 Task: Go to the profile URL in the section and edit the contact info.
Action: Mouse moved to (655, 81)
Screenshot: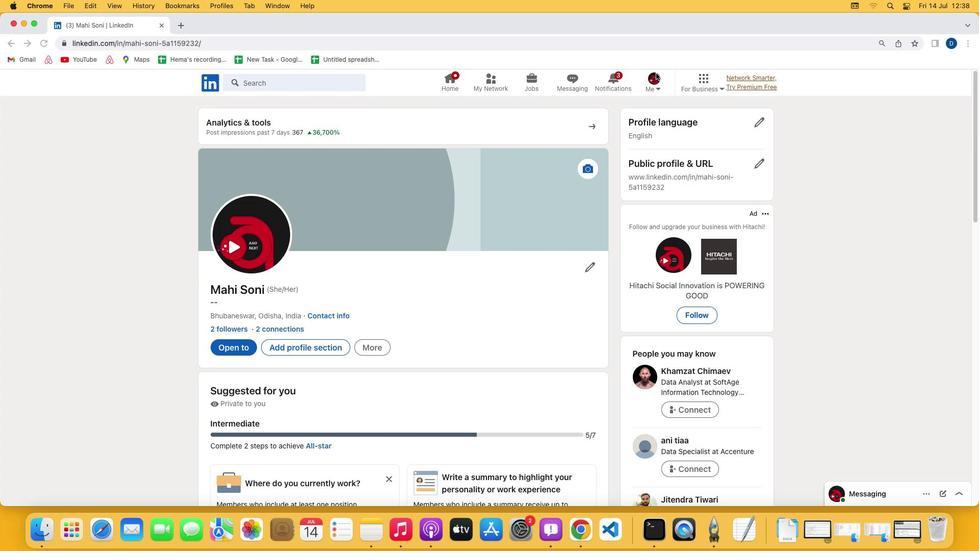 
Action: Mouse pressed left at (655, 81)
Screenshot: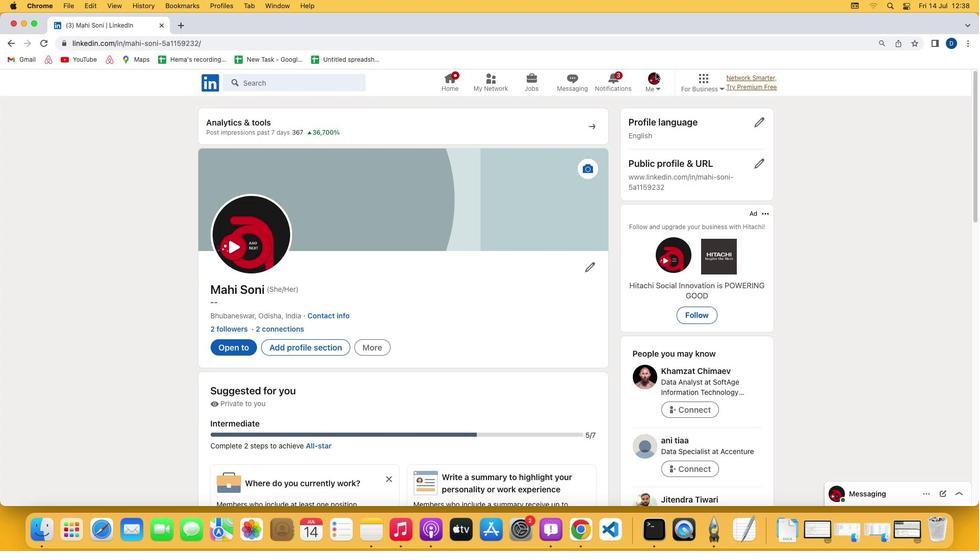 
Action: Mouse pressed left at (655, 81)
Screenshot: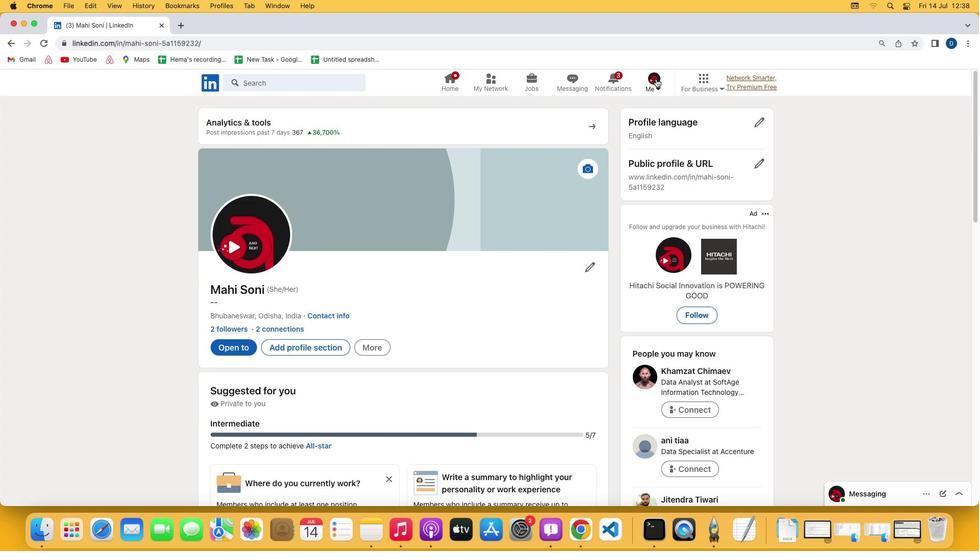 
Action: Mouse moved to (657, 76)
Screenshot: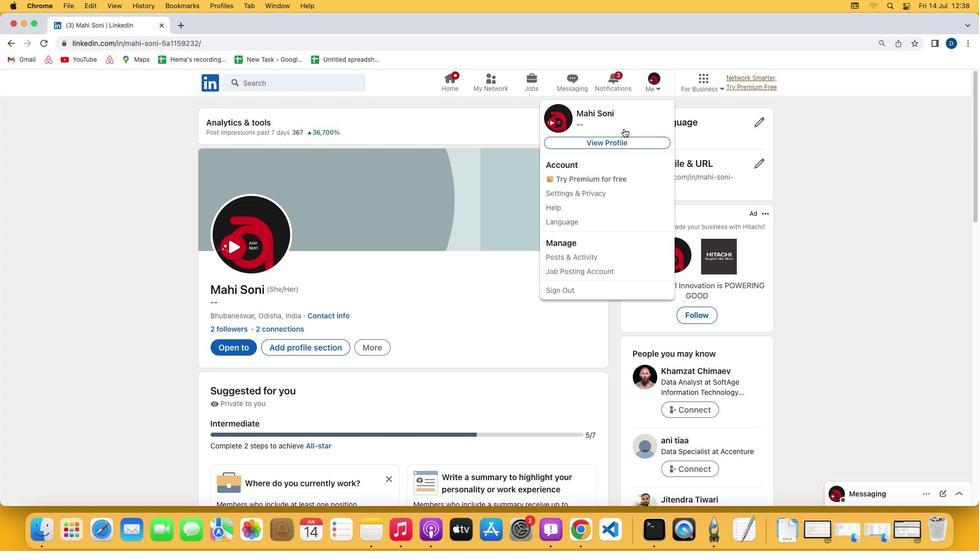 
Action: Mouse pressed left at (657, 76)
Screenshot: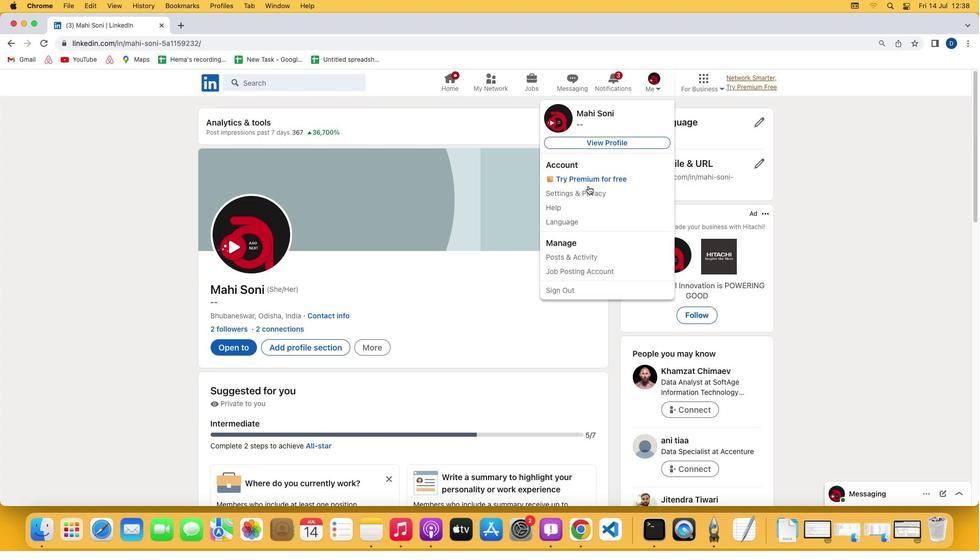 
Action: Mouse moved to (578, 192)
Screenshot: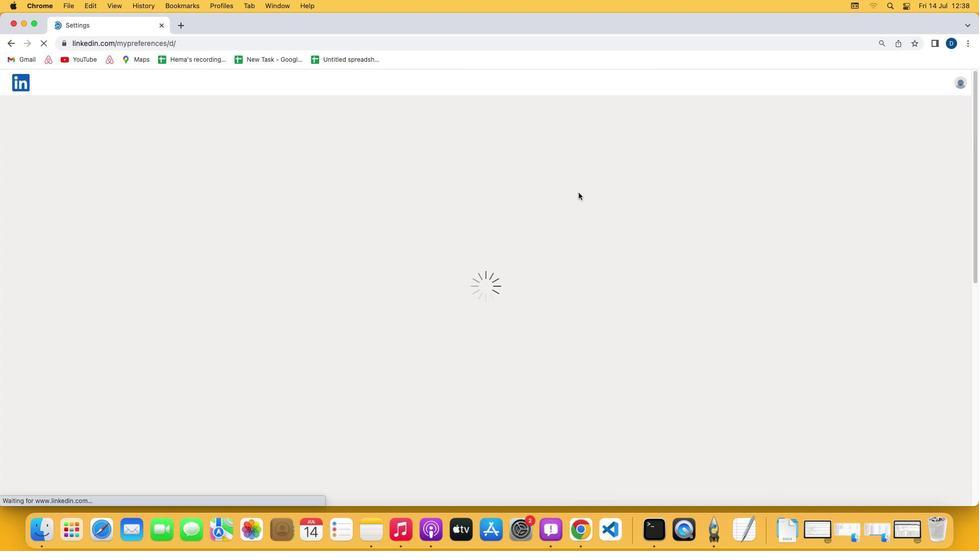 
Action: Mouse pressed left at (578, 192)
Screenshot: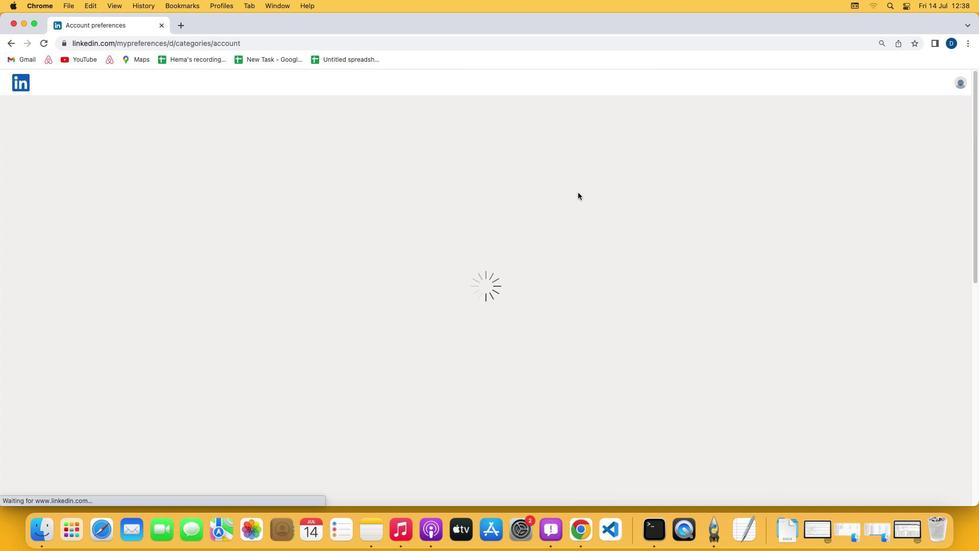 
Action: Mouse moved to (427, 142)
Screenshot: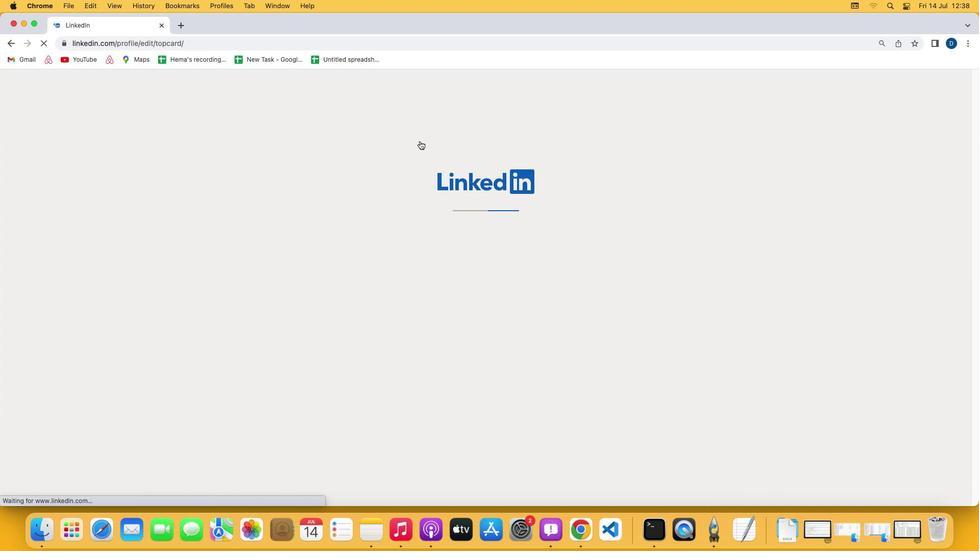 
Action: Mouse pressed left at (427, 142)
Screenshot: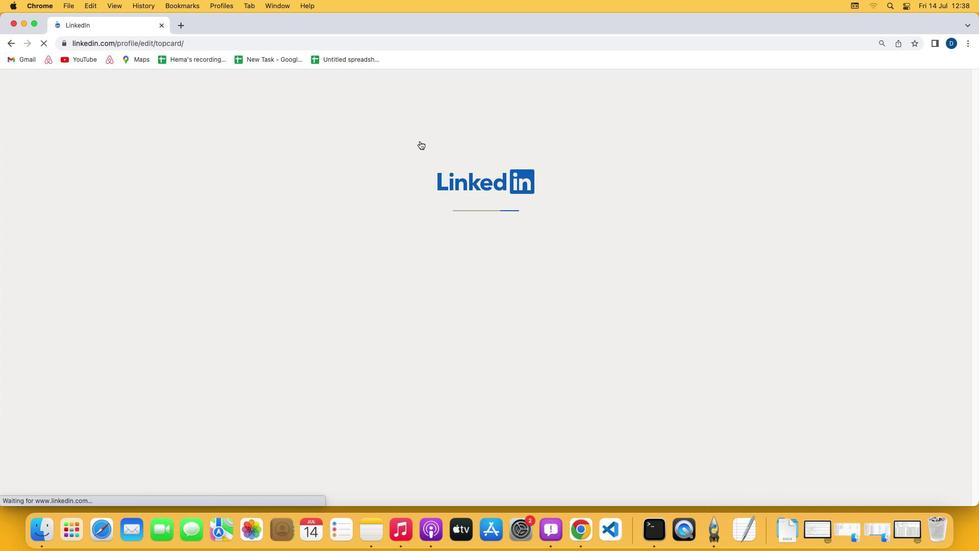 
Action: Mouse moved to (441, 205)
Screenshot: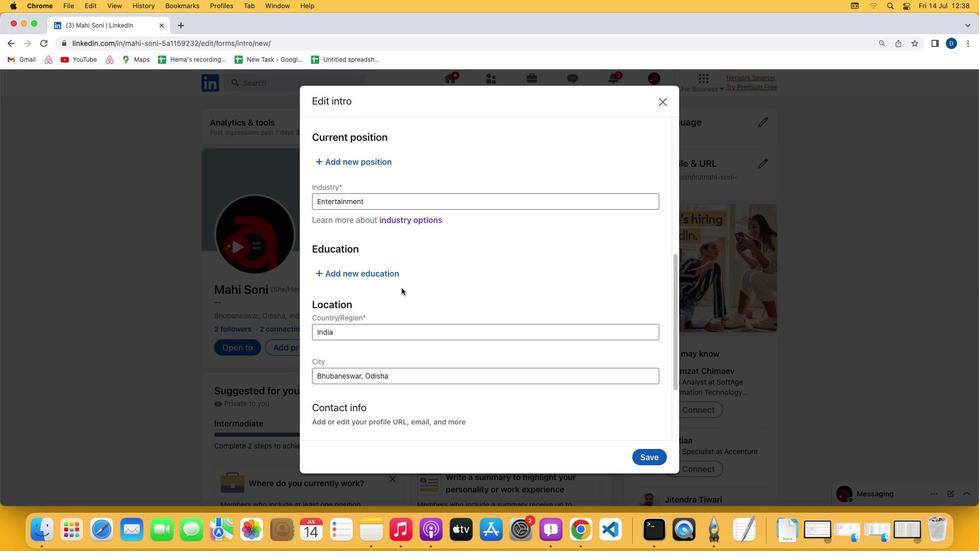 
Action: Mouse scrolled (441, 205) with delta (0, 0)
Screenshot: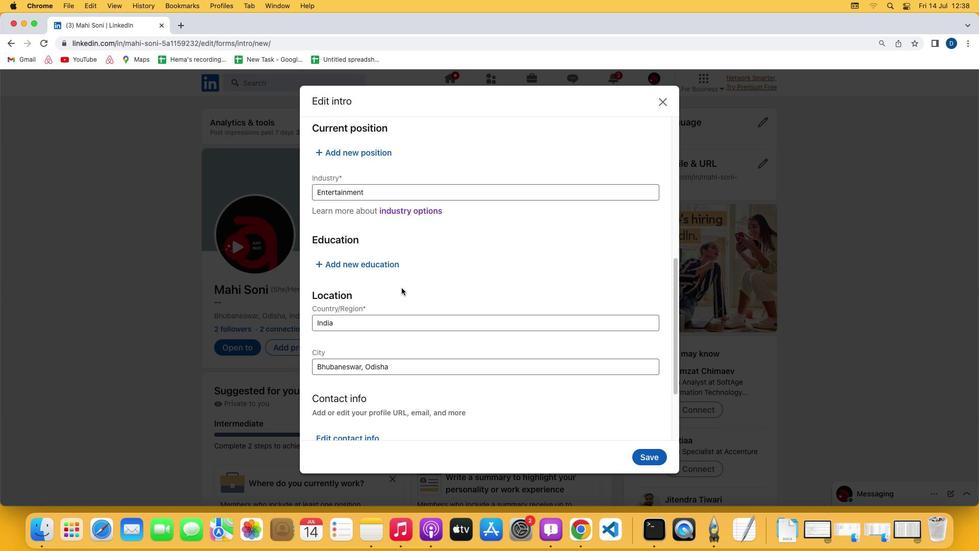 
Action: Mouse scrolled (441, 205) with delta (0, 0)
Screenshot: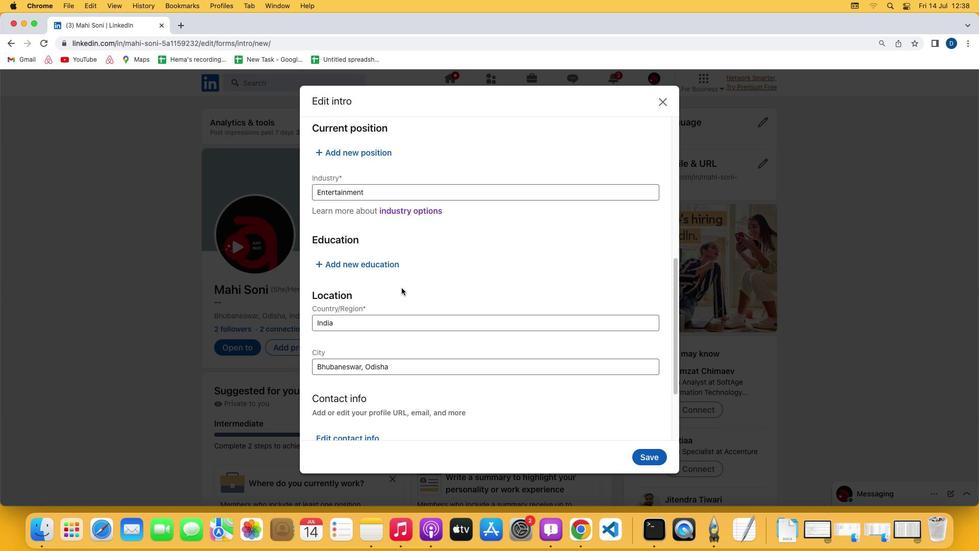 
Action: Mouse scrolled (441, 205) with delta (0, -1)
Screenshot: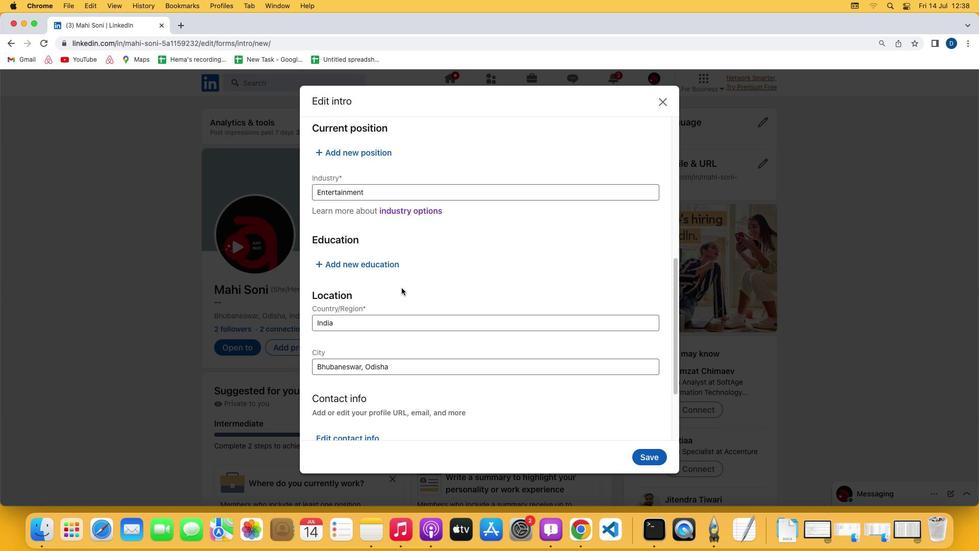 
Action: Mouse scrolled (441, 205) with delta (0, -2)
Screenshot: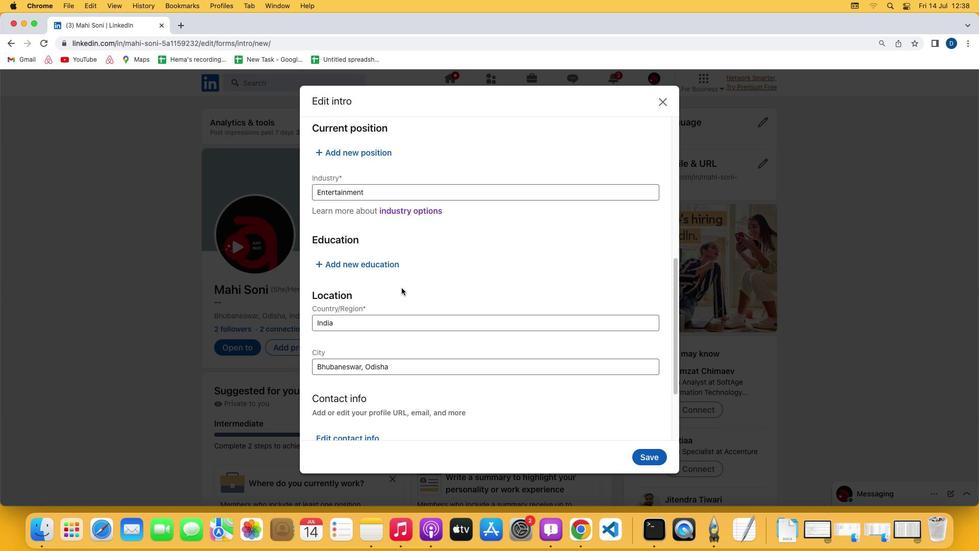 
Action: Mouse scrolled (441, 205) with delta (0, -2)
Screenshot: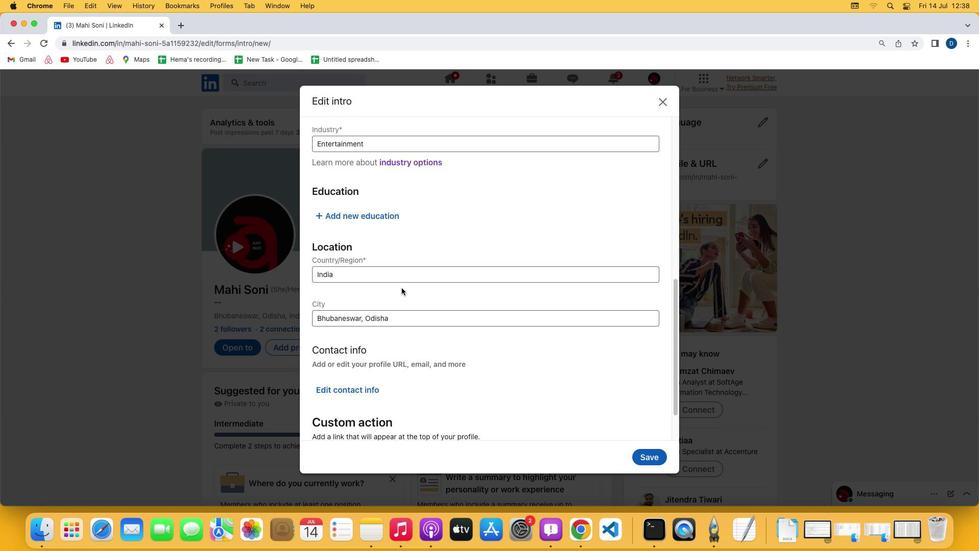 
Action: Mouse scrolled (441, 205) with delta (0, 0)
Screenshot: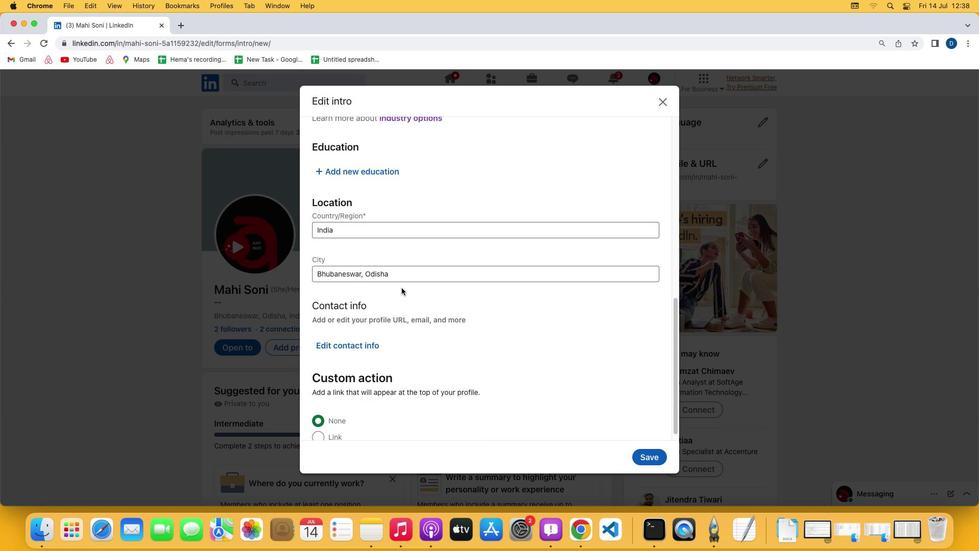 
Action: Mouse scrolled (441, 205) with delta (0, 0)
Screenshot: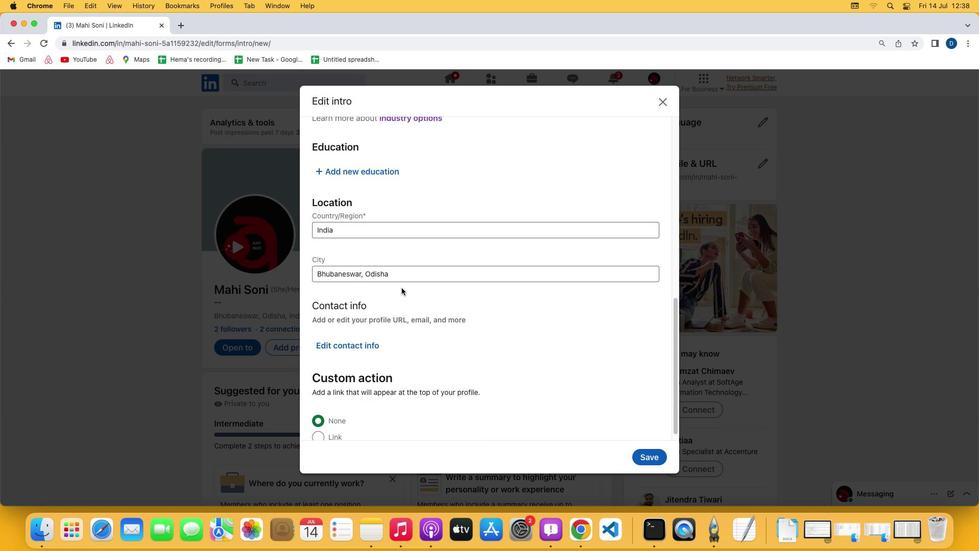 
Action: Mouse scrolled (441, 205) with delta (0, -1)
Screenshot: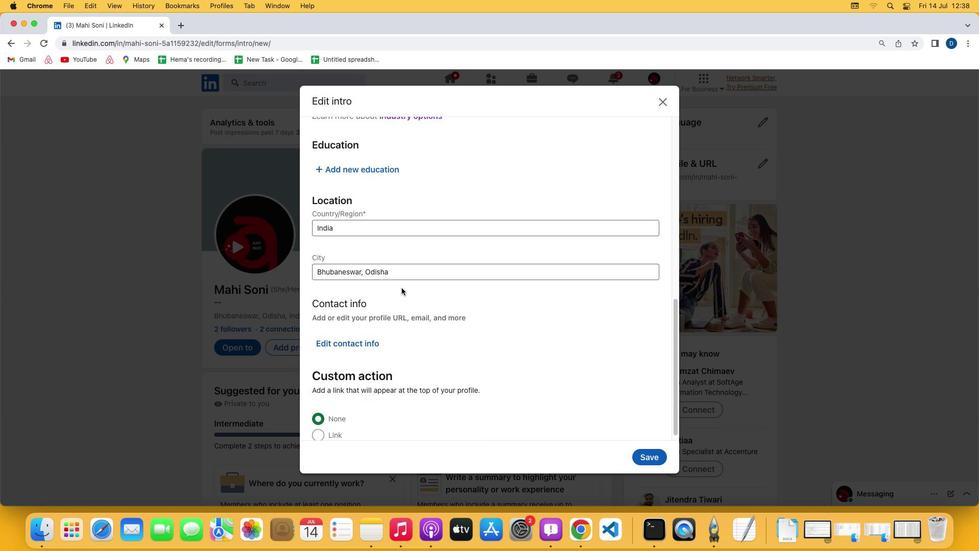 
Action: Mouse scrolled (441, 205) with delta (0, -2)
Screenshot: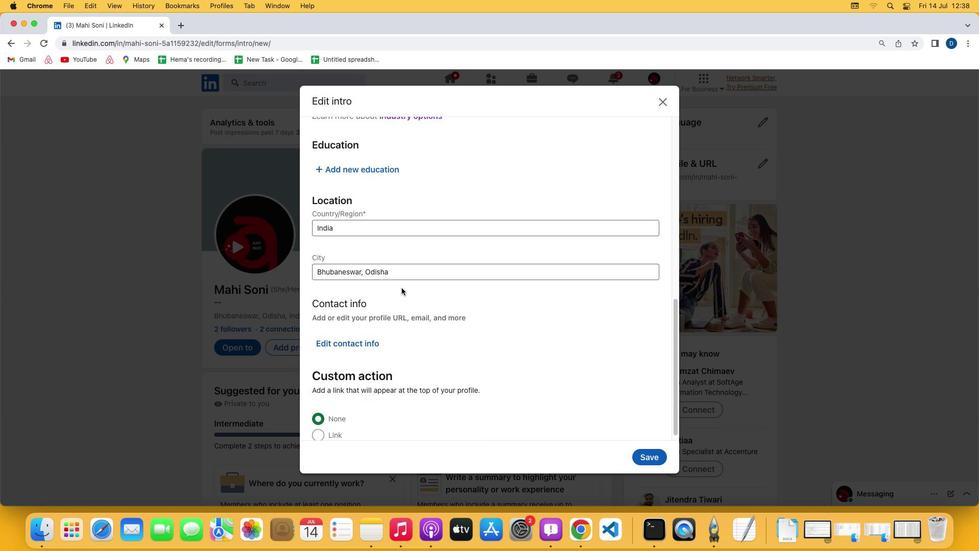 
Action: Mouse scrolled (441, 205) with delta (0, 0)
Screenshot: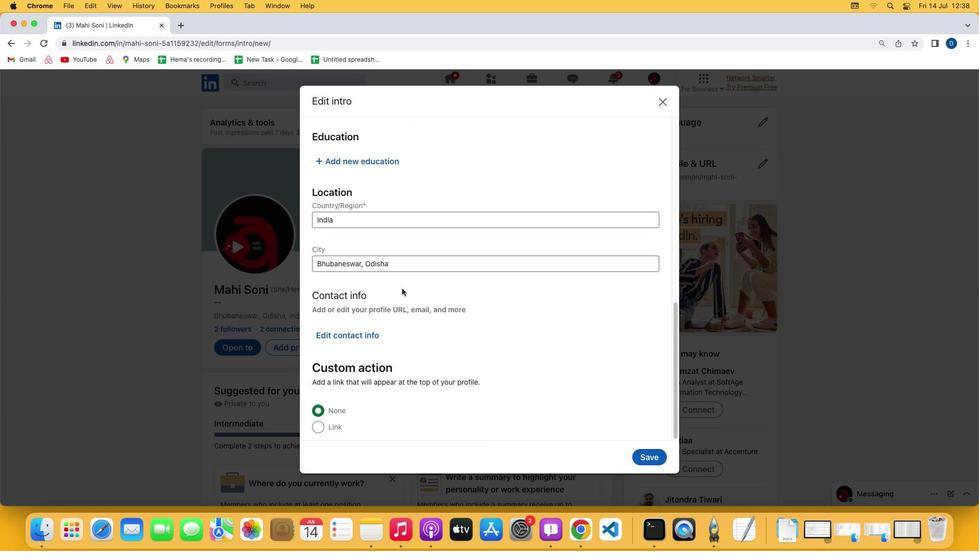 
Action: Mouse scrolled (441, 205) with delta (0, 0)
Screenshot: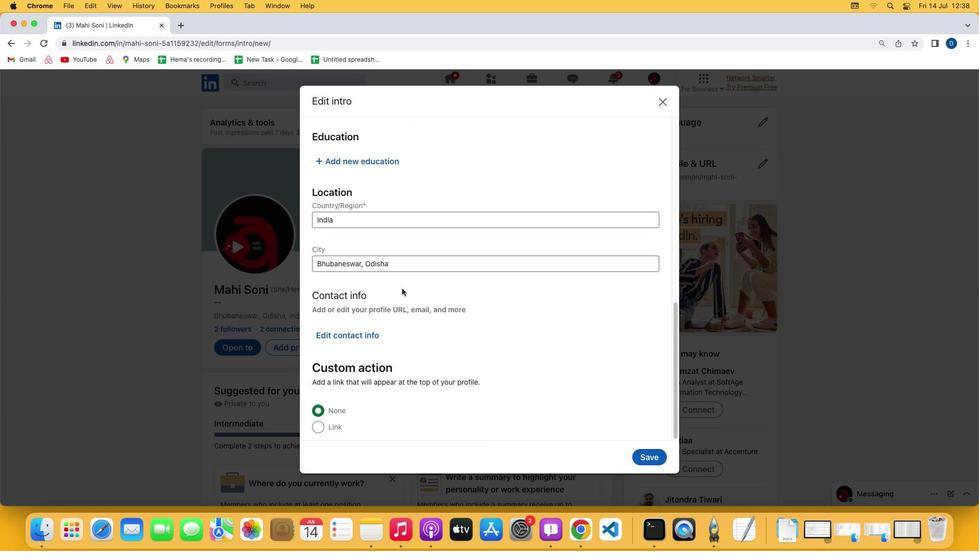 
Action: Mouse scrolled (441, 205) with delta (0, -1)
Screenshot: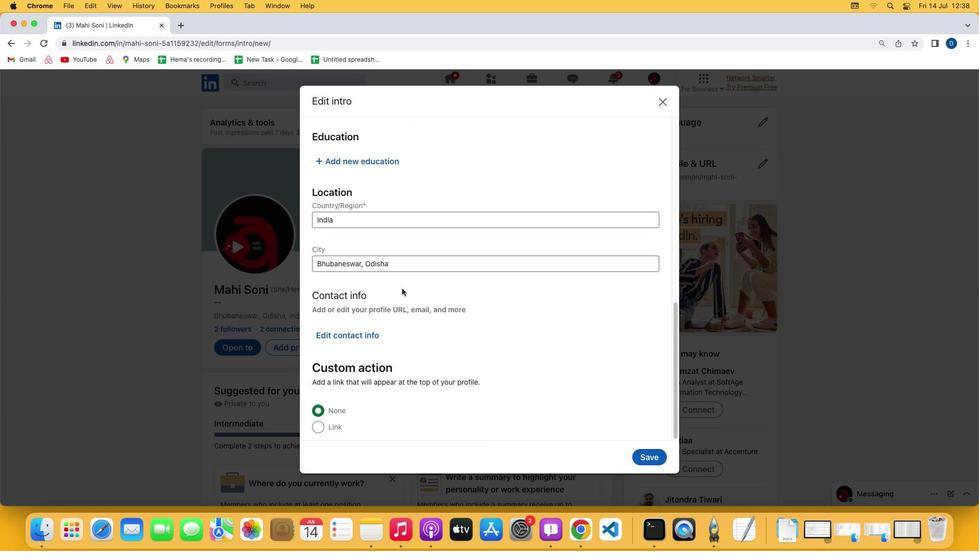 
Action: Mouse scrolled (441, 205) with delta (0, -2)
Screenshot: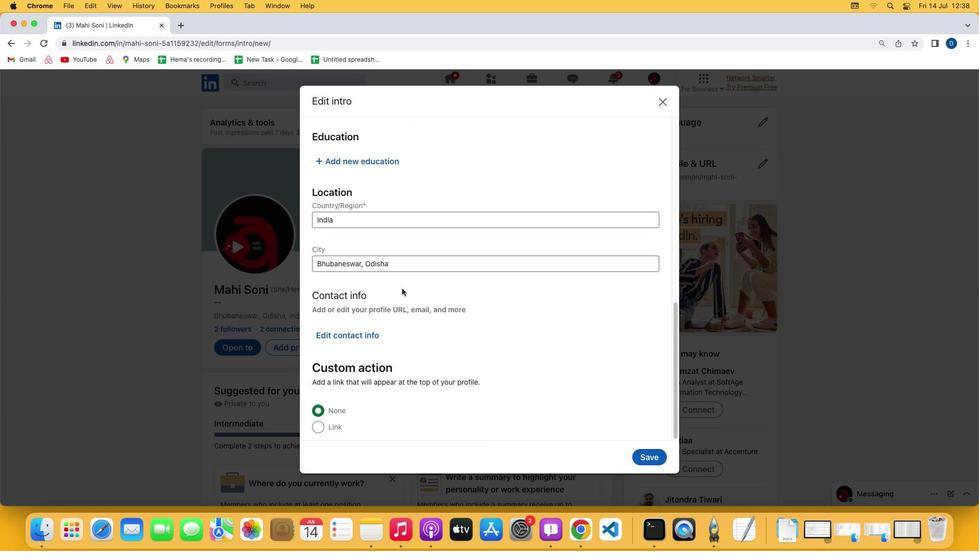 
Action: Mouse scrolled (441, 205) with delta (0, -3)
Screenshot: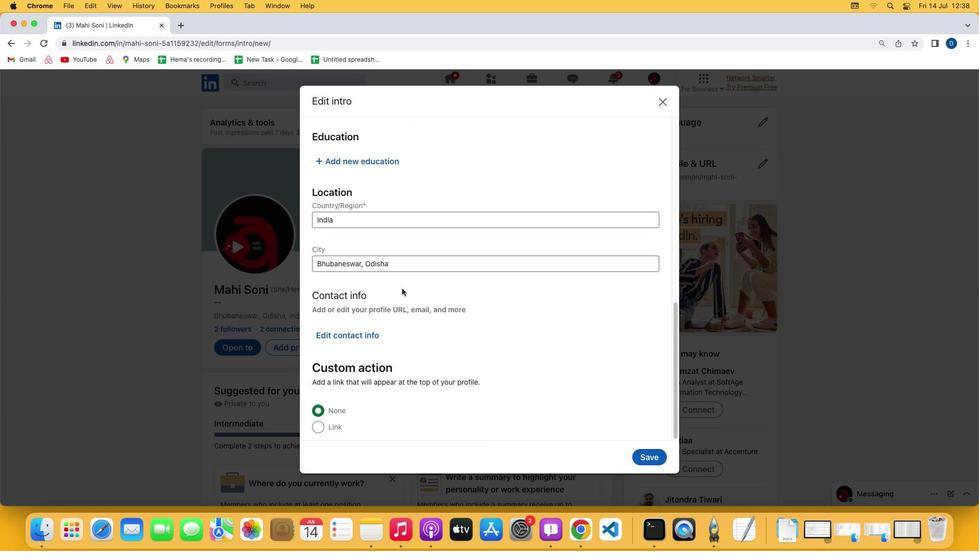 
Action: Mouse moved to (357, 335)
Screenshot: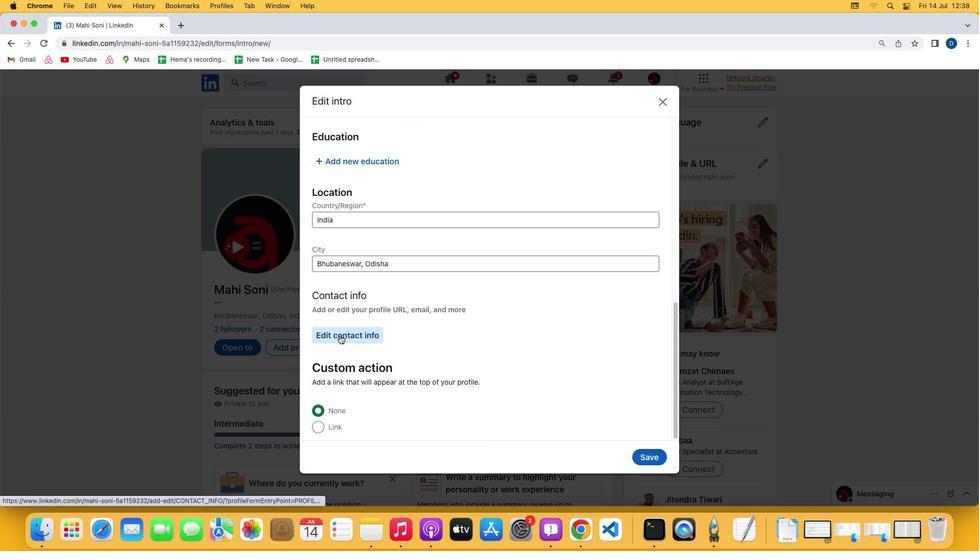 
Action: Mouse pressed left at (357, 335)
Screenshot: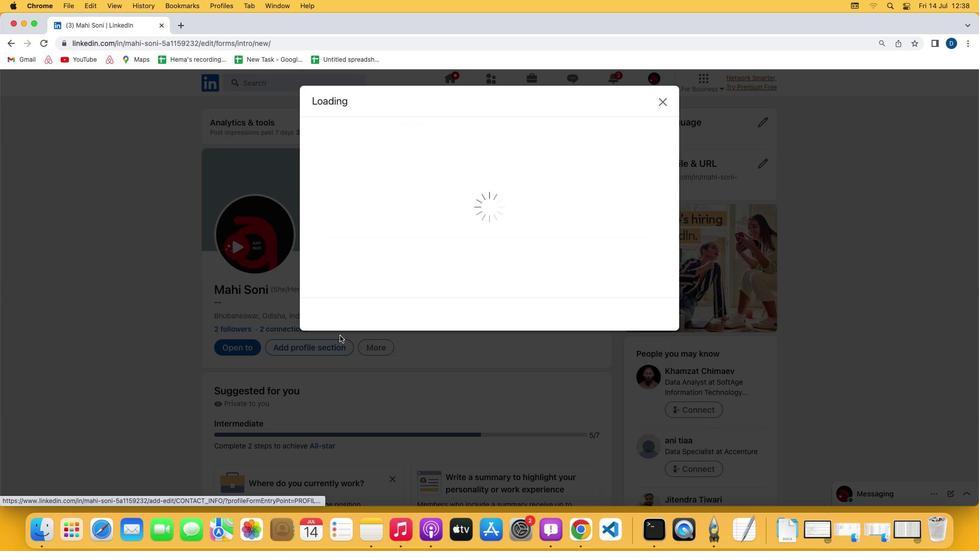 
Action: Mouse moved to (383, 151)
Screenshot: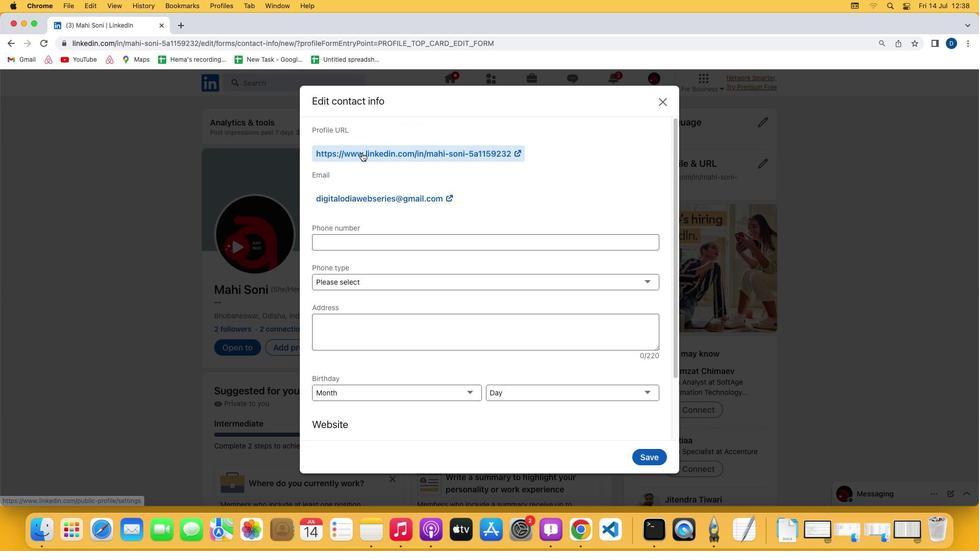 
Action: Mouse pressed left at (383, 151)
Screenshot: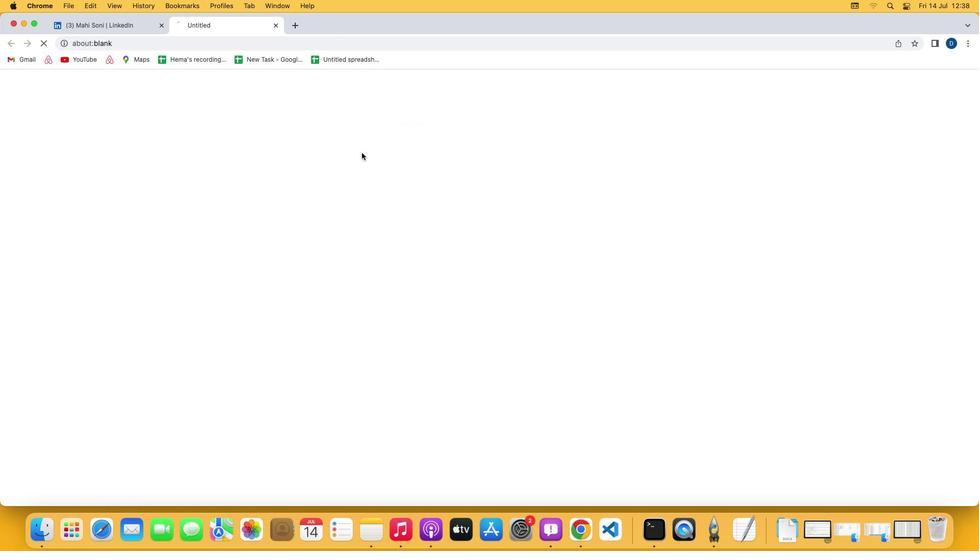 
